 Task: Go to about section of company Aramco
Action: Mouse moved to (651, 48)
Screenshot: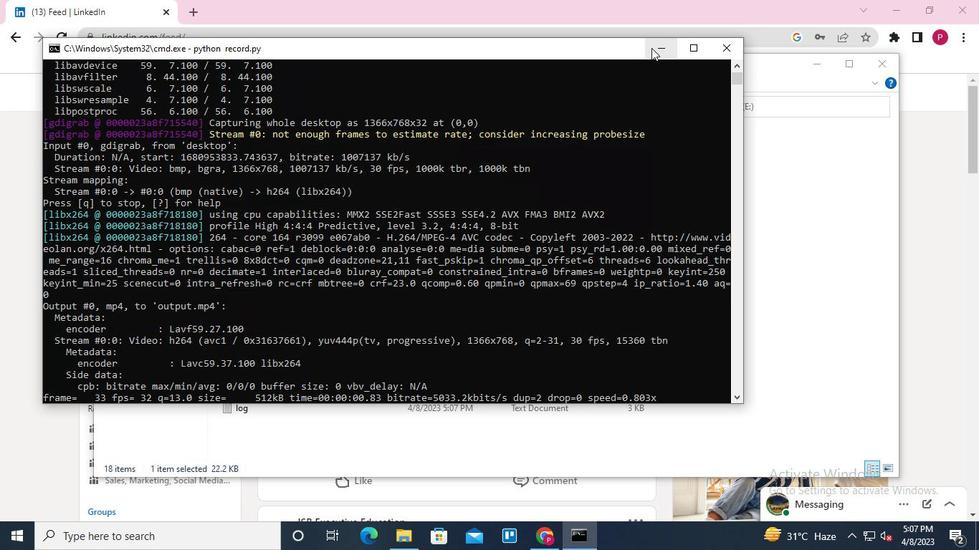 
Action: Mouse pressed left at (651, 48)
Screenshot: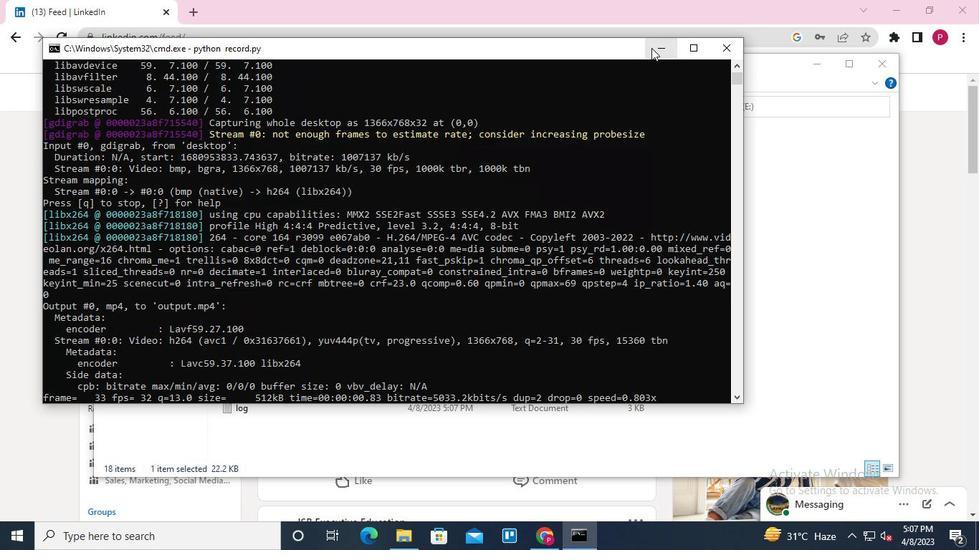 
Action: Mouse moved to (815, 65)
Screenshot: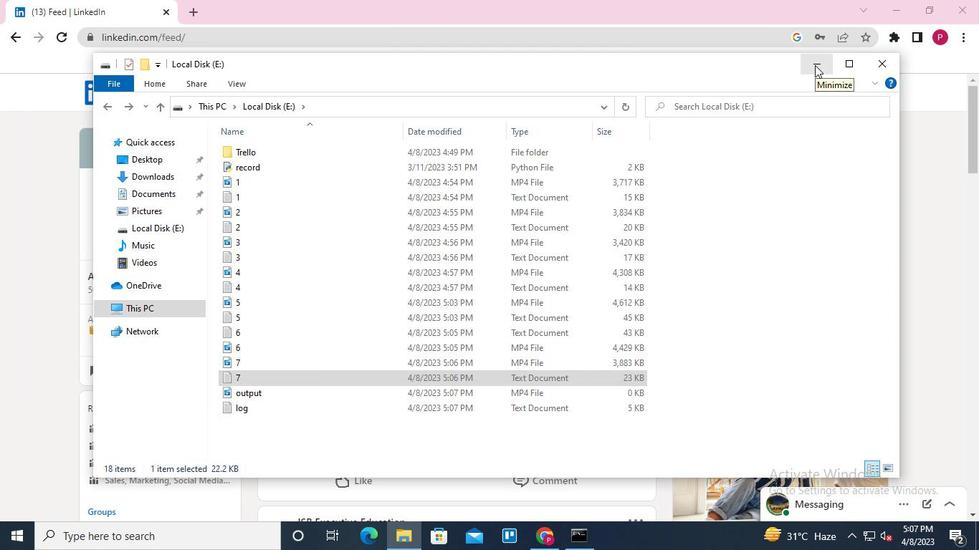 
Action: Mouse pressed left at (815, 65)
Screenshot: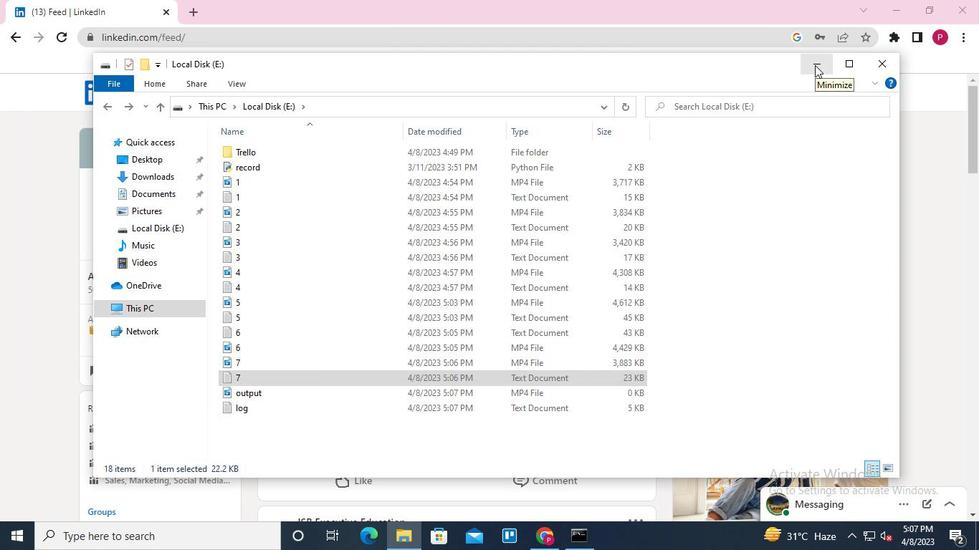 
Action: Mouse moved to (206, 95)
Screenshot: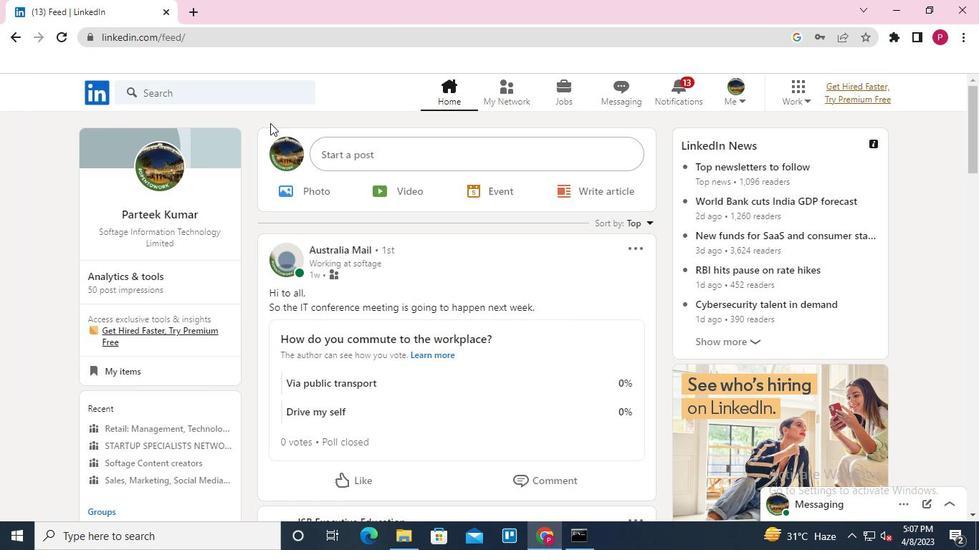 
Action: Mouse pressed left at (206, 95)
Screenshot: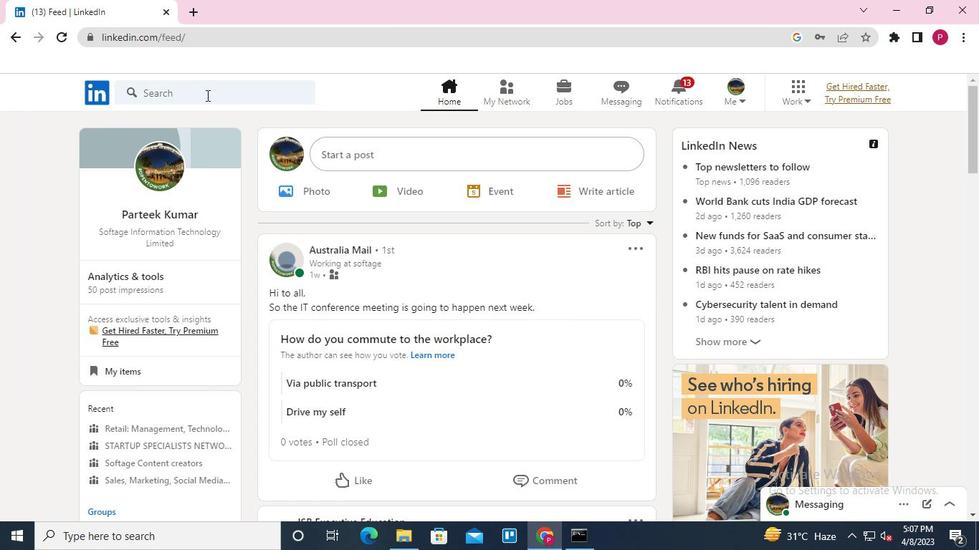 
Action: Keyboard Key.shift
Screenshot: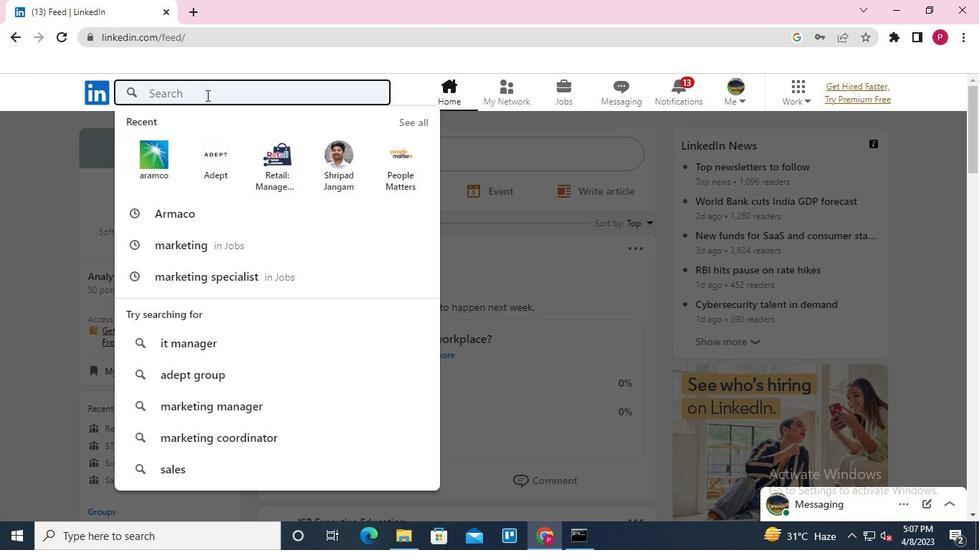 
Action: Keyboard A
Screenshot: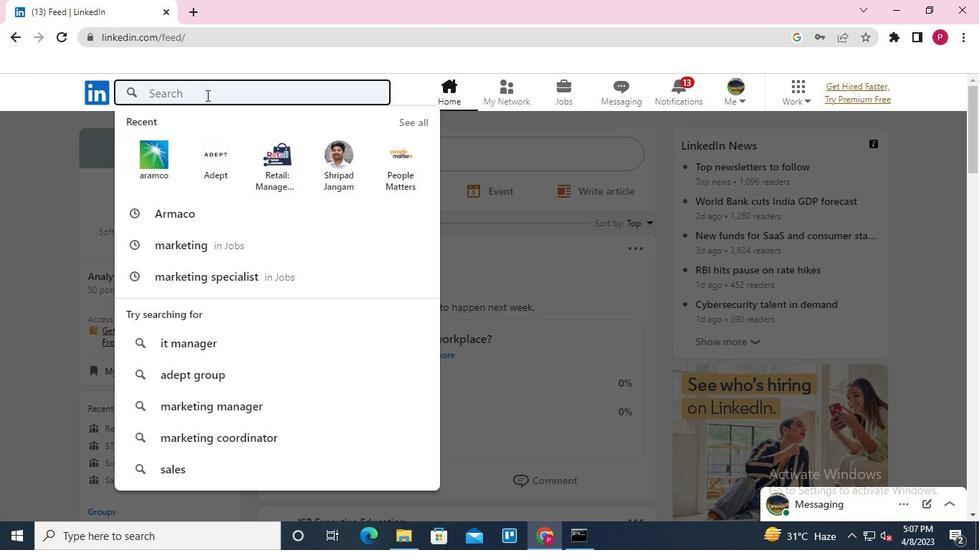 
Action: Keyboard r
Screenshot: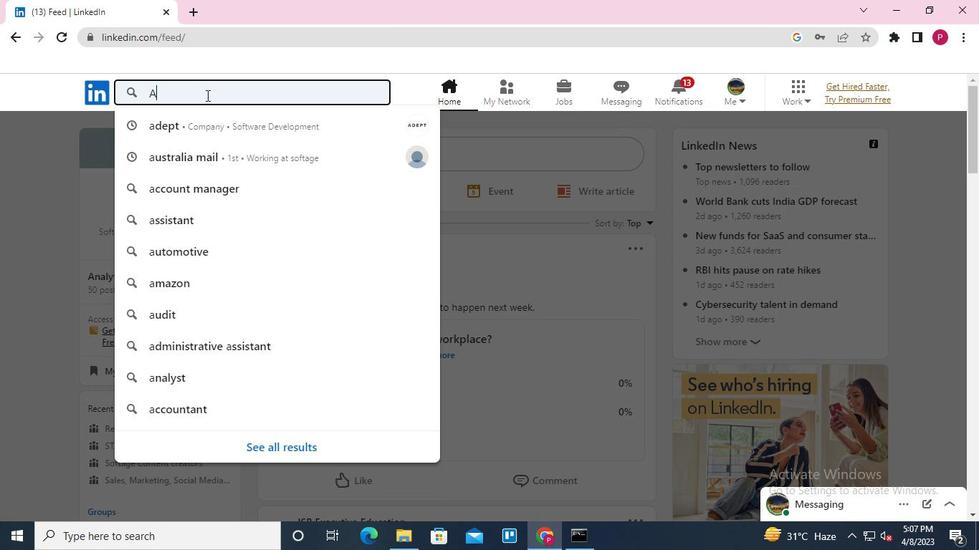 
Action: Keyboard m
Screenshot: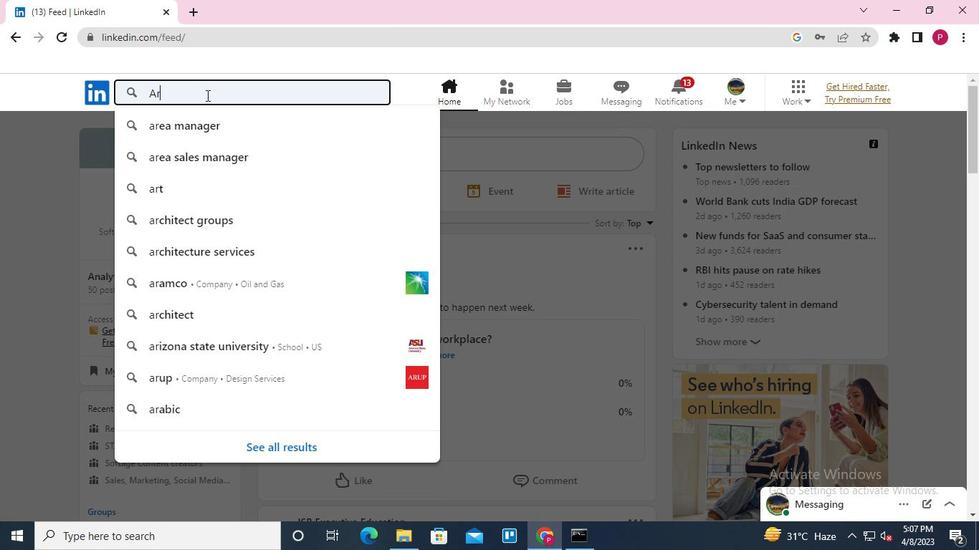 
Action: Keyboard a
Screenshot: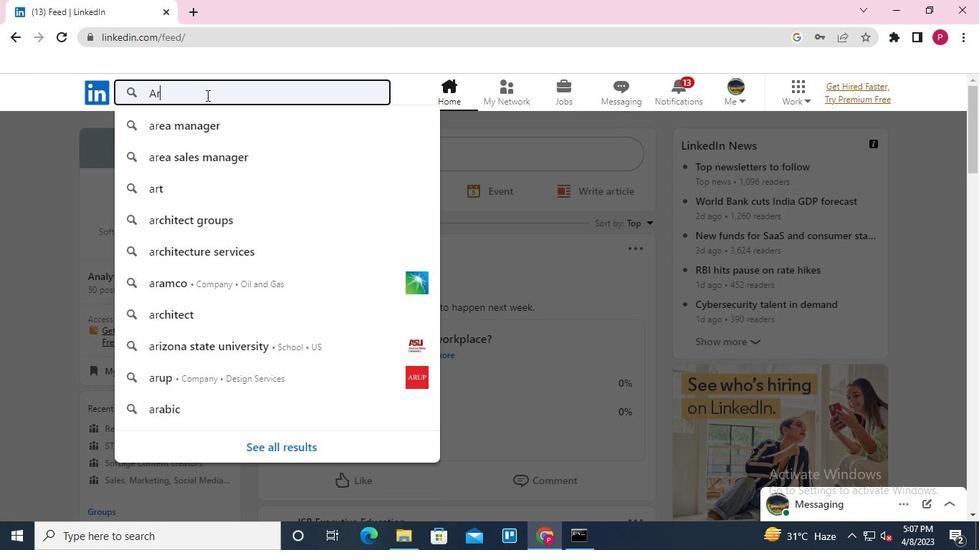 
Action: Keyboard c
Screenshot: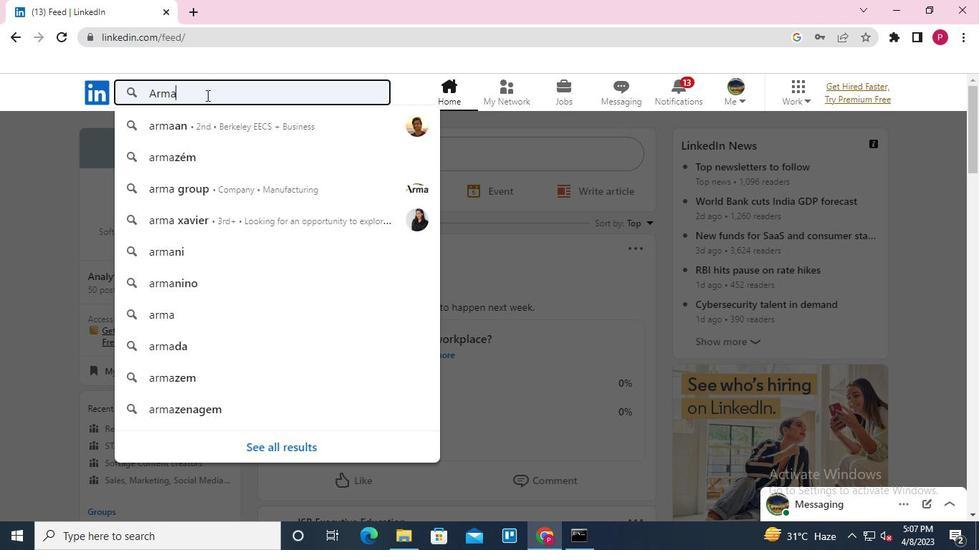 
Action: Keyboard o
Screenshot: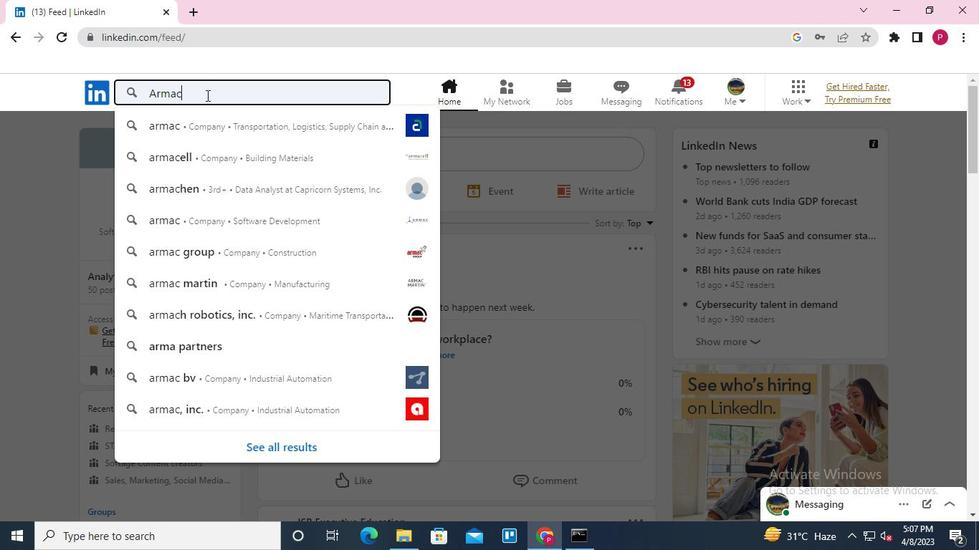 
Action: Keyboard Key.enter
Screenshot: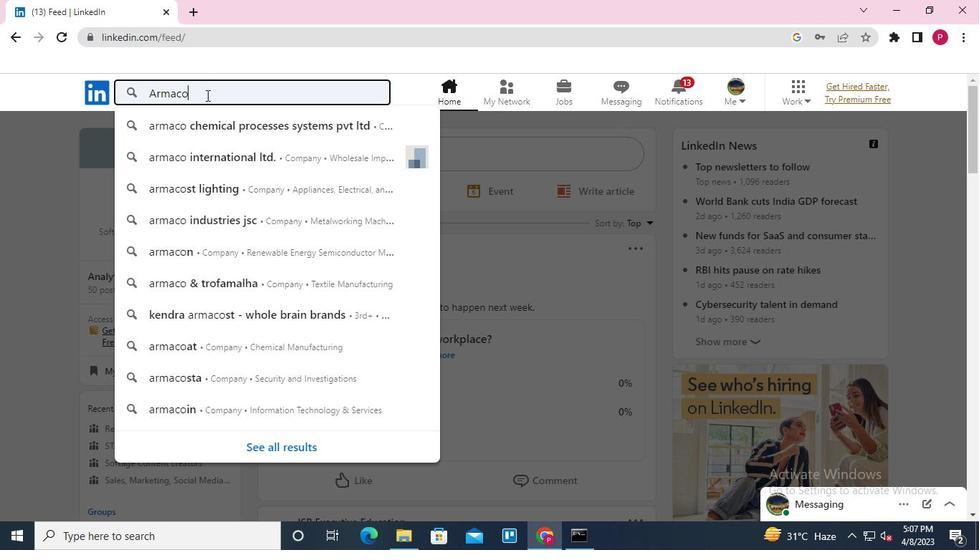 
Action: Mouse moved to (182, 247)
Screenshot: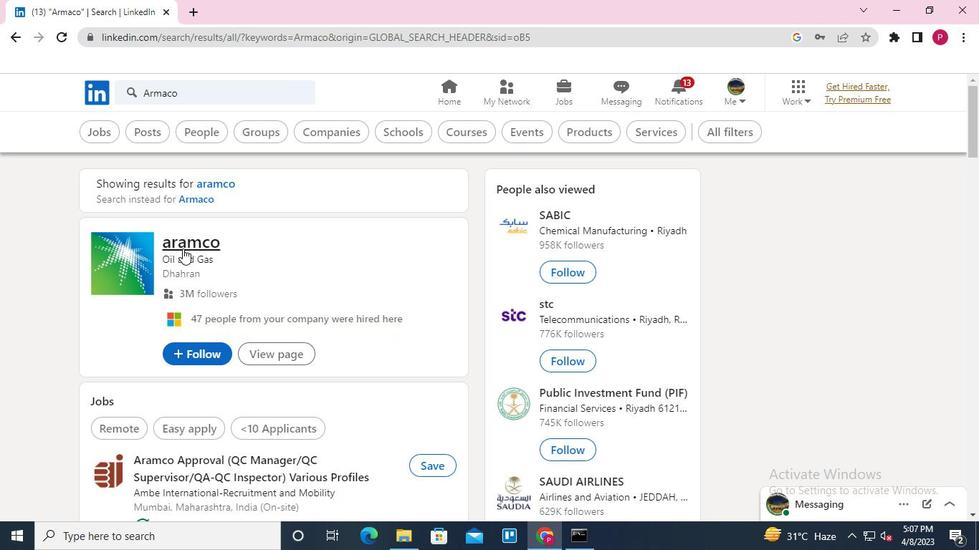 
Action: Mouse pressed left at (182, 247)
Screenshot: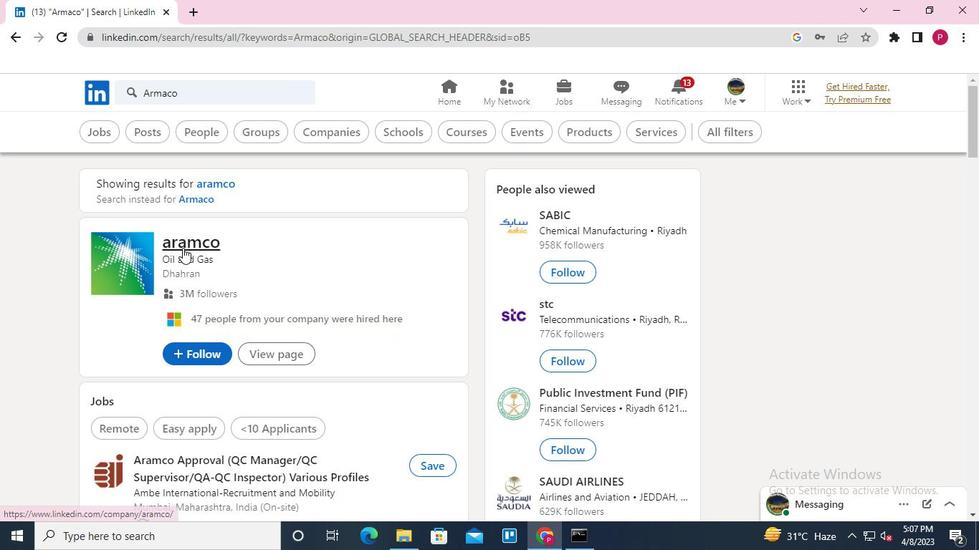 
Action: Mouse moved to (161, 280)
Screenshot: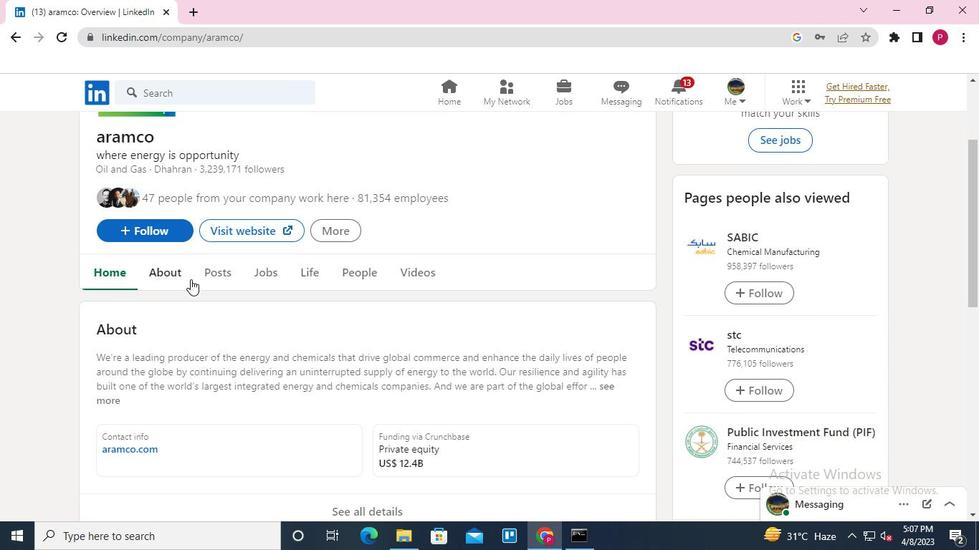 
Action: Mouse pressed left at (161, 280)
Screenshot: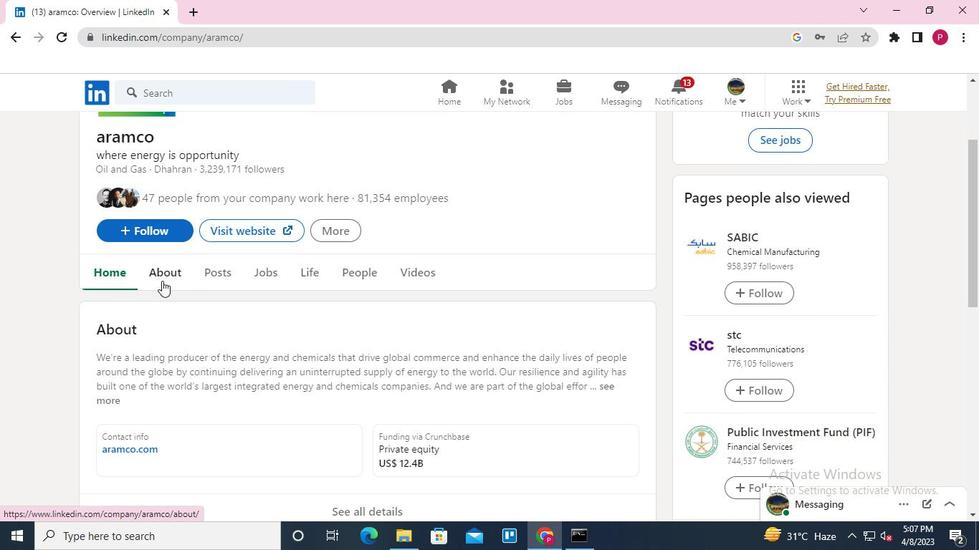 
Action: Mouse moved to (250, 295)
Screenshot: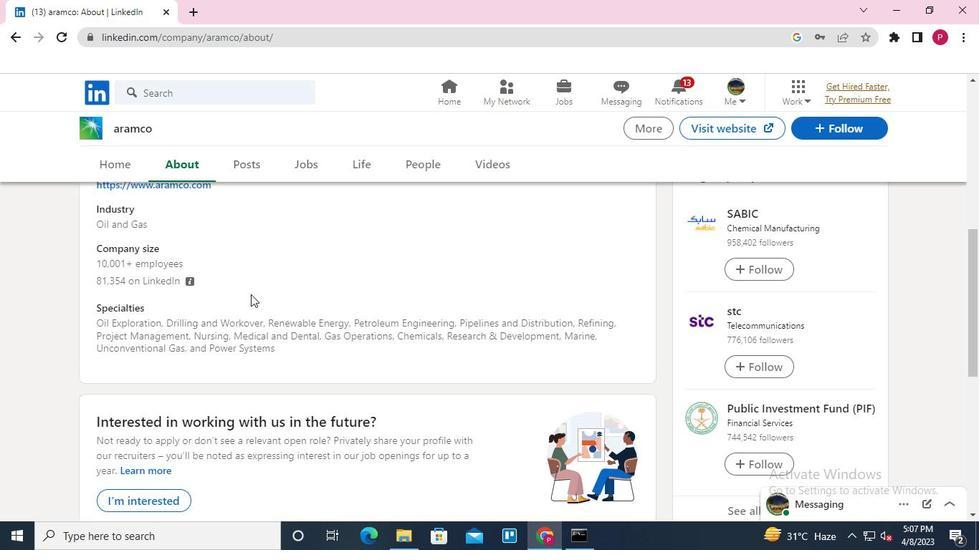 
Action: Keyboard Key.alt_l
Screenshot: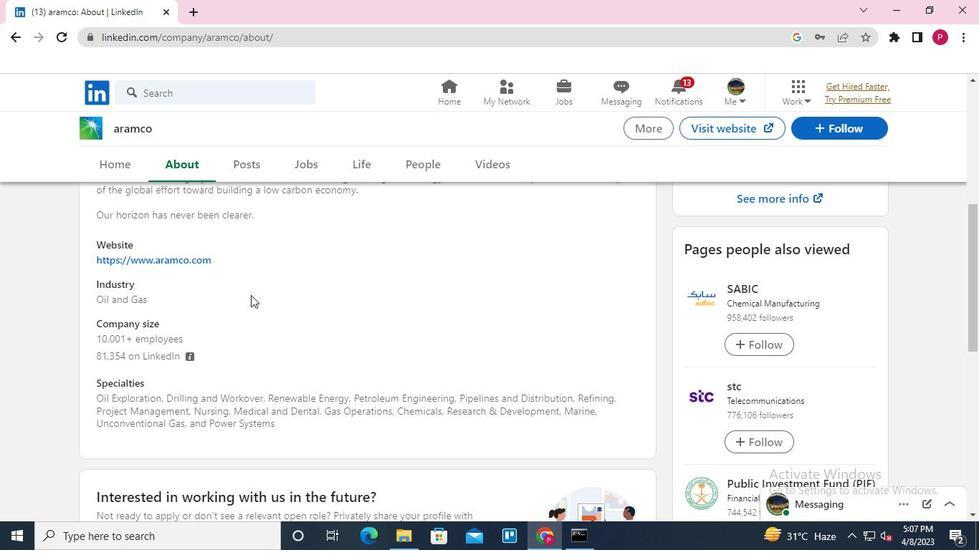 
Action: Keyboard Key.tab
Screenshot: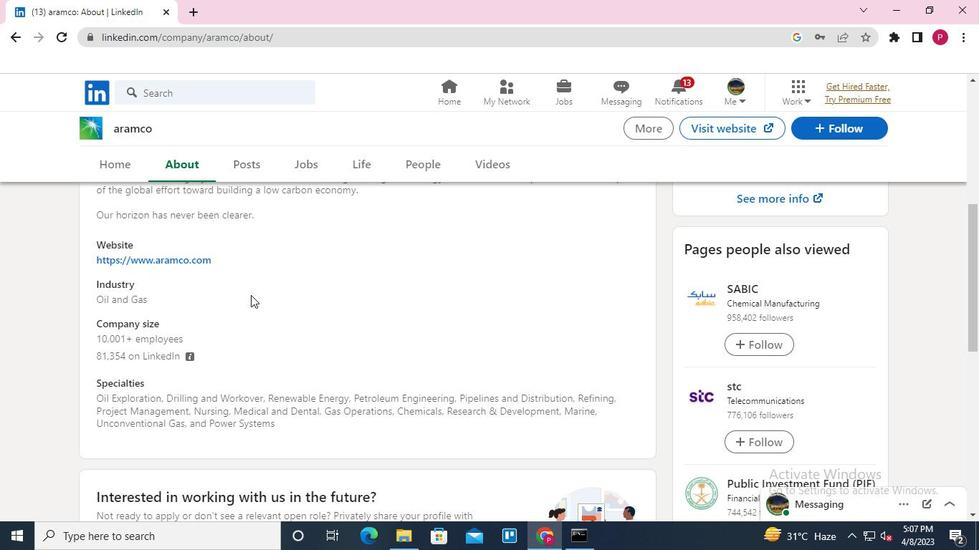 
Action: Keyboard Key.tab
Screenshot: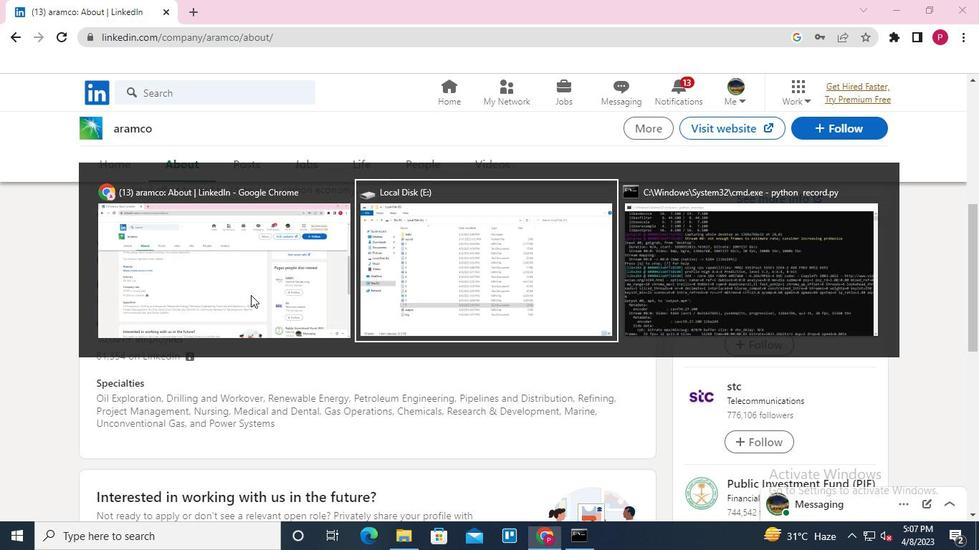 
Action: Mouse moved to (723, 47)
Screenshot: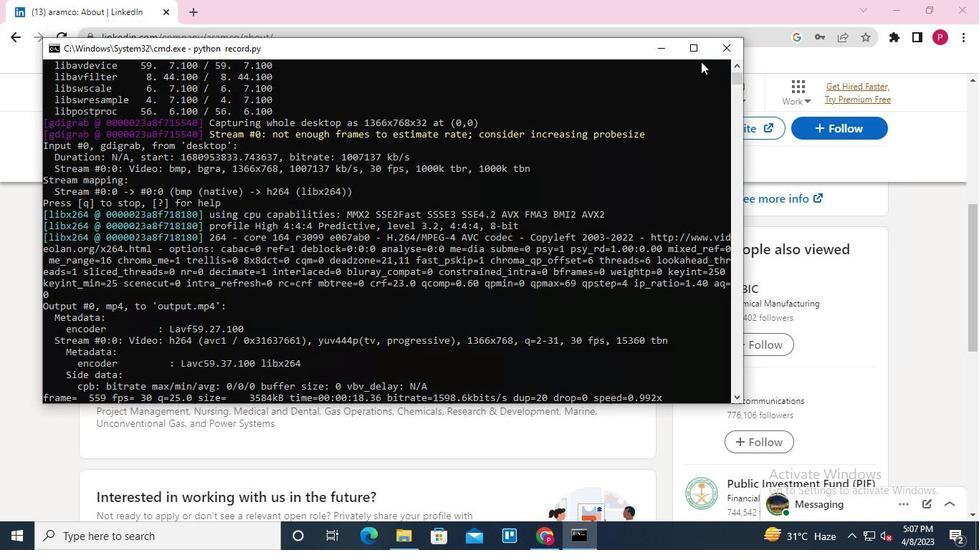 
Action: Mouse pressed left at (723, 47)
Screenshot: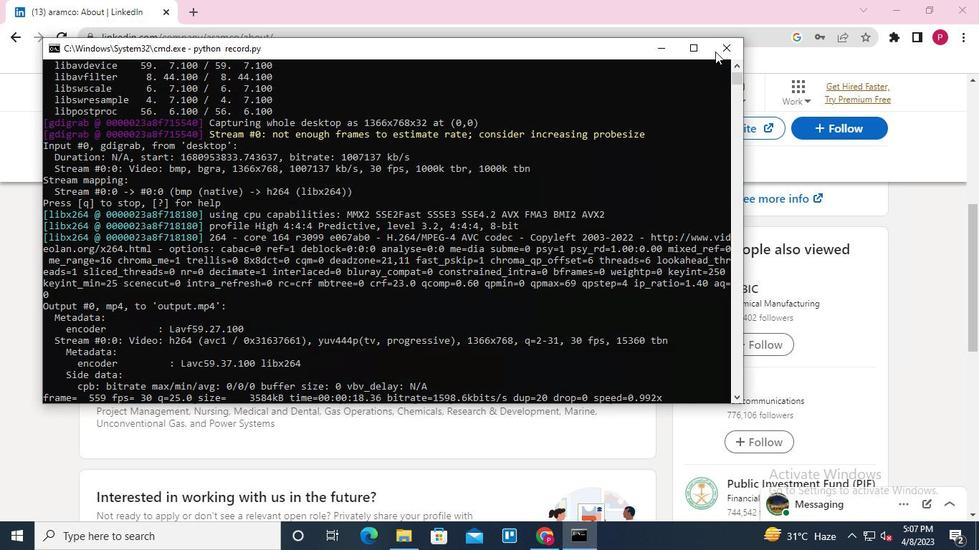 
